 Task: Add a card with the name "Portfolio" in the to do.
Action: Mouse moved to (884, 250)
Screenshot: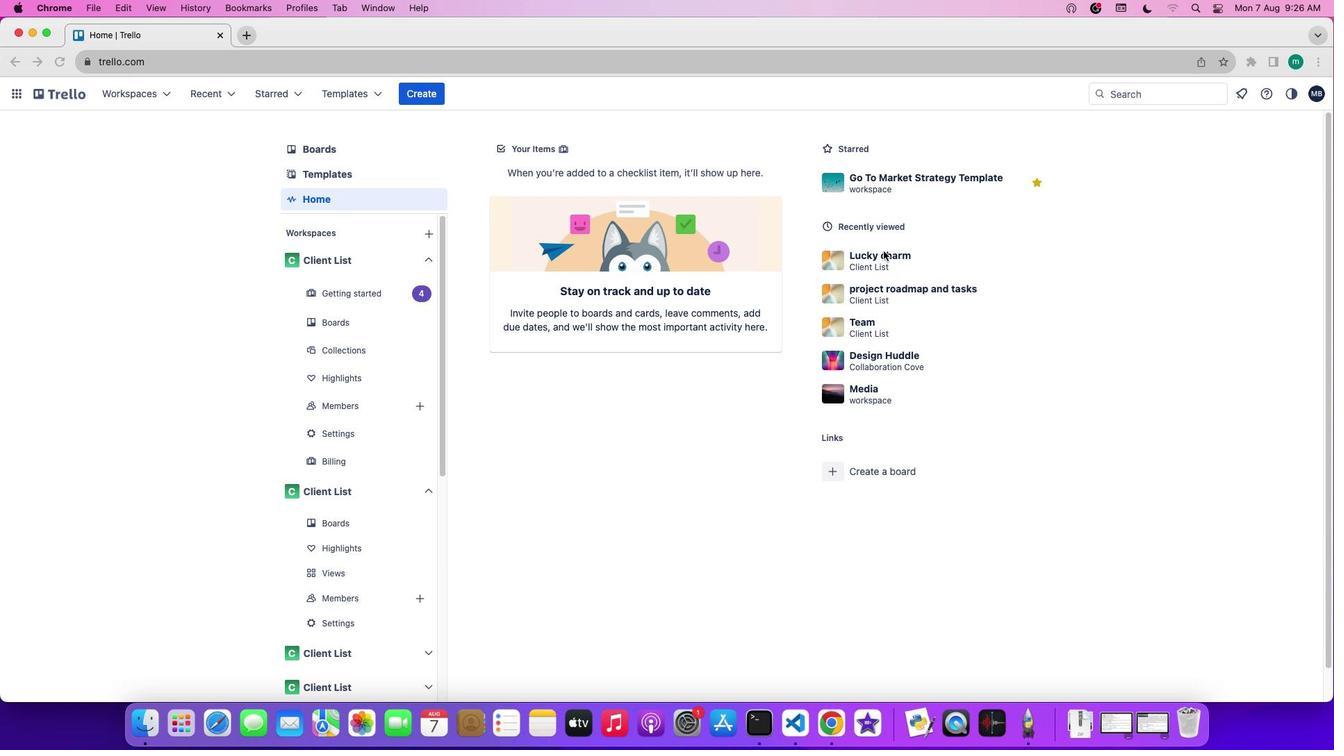 
Action: Mouse pressed left at (884, 250)
Screenshot: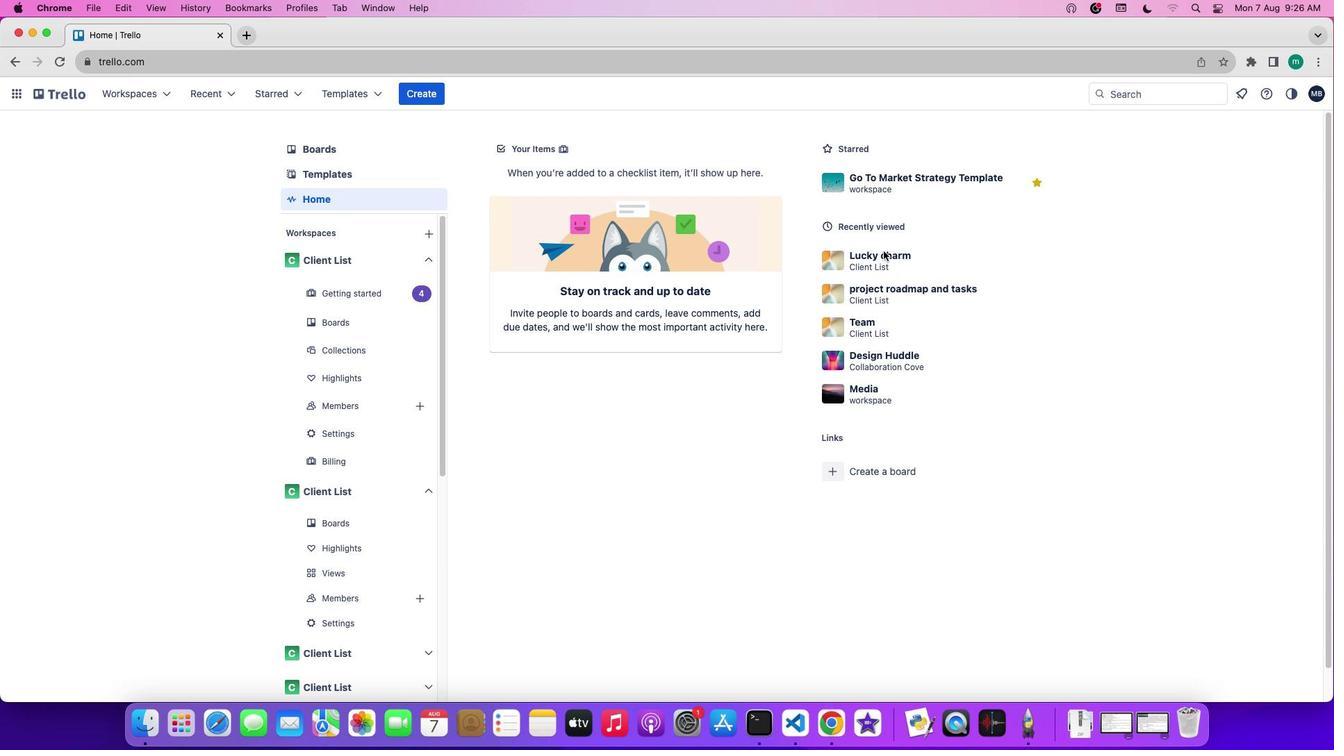 
Action: Mouse pressed left at (884, 250)
Screenshot: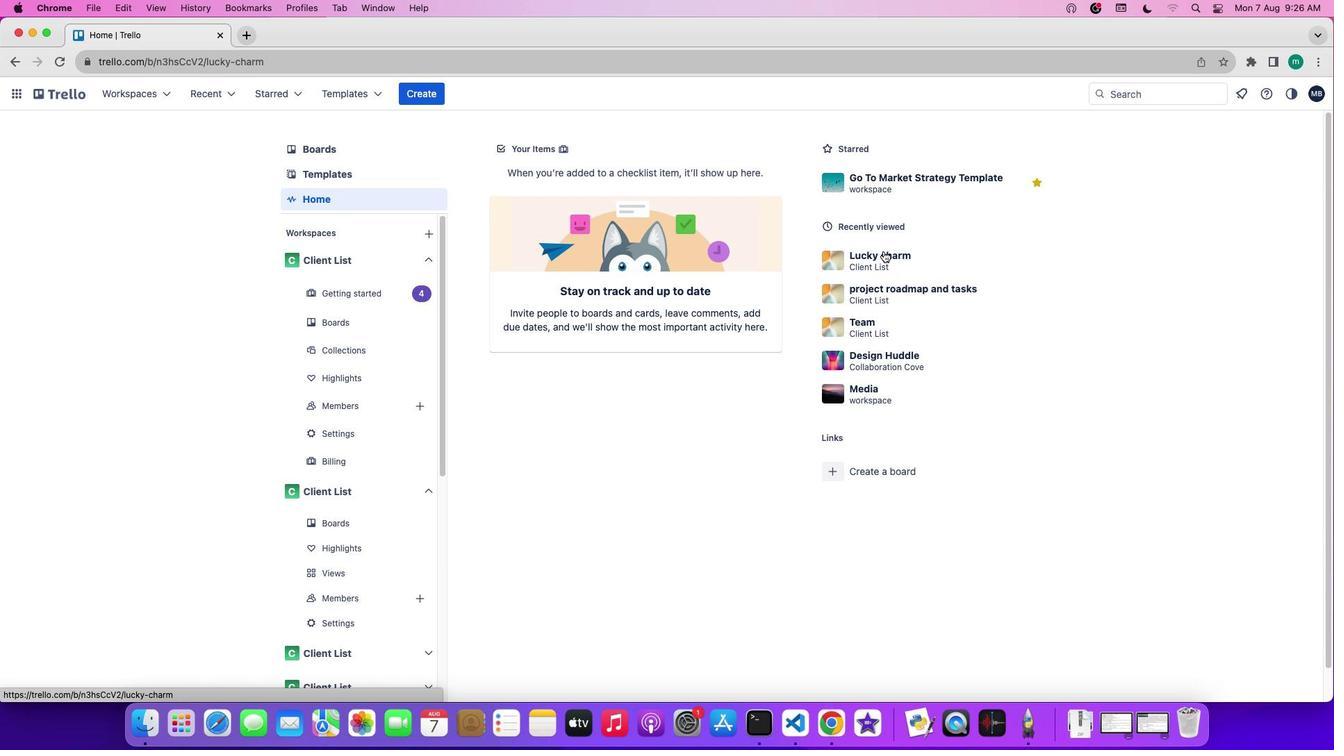 
Action: Mouse moved to (355, 203)
Screenshot: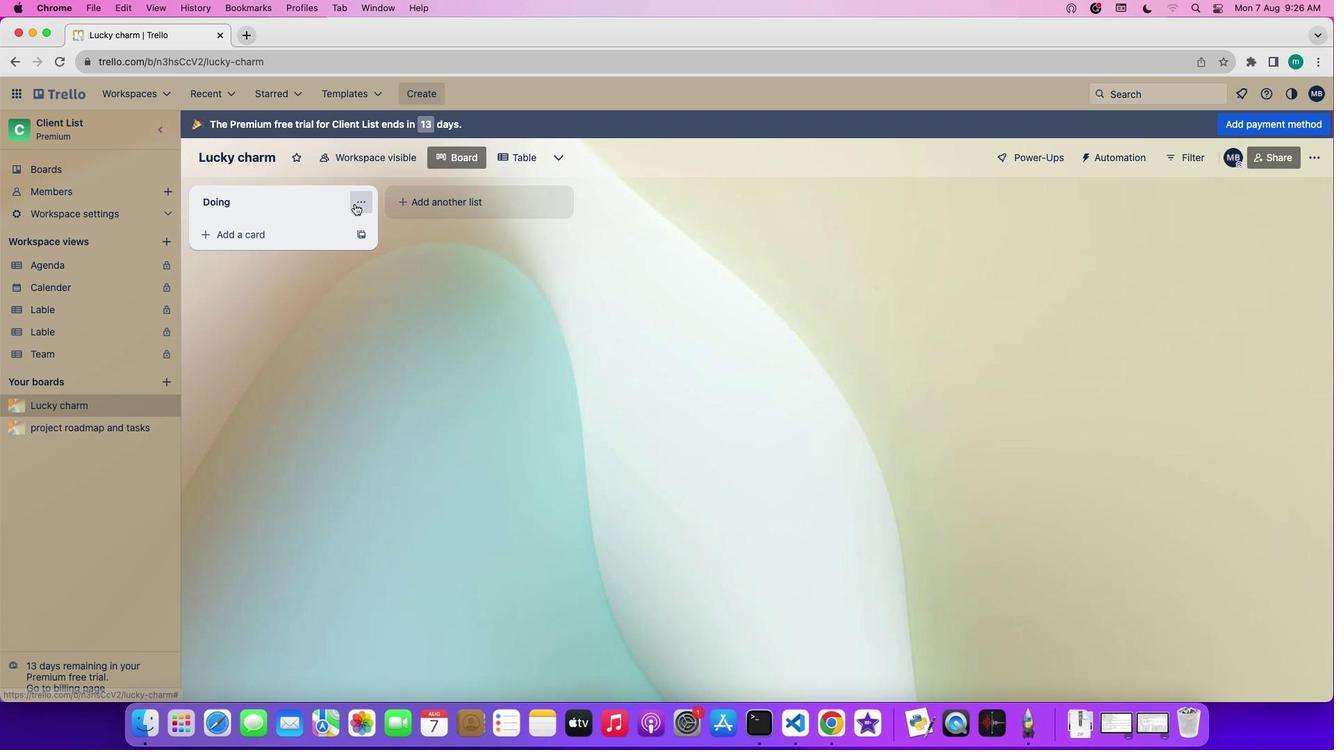 
Action: Mouse pressed left at (355, 203)
Screenshot: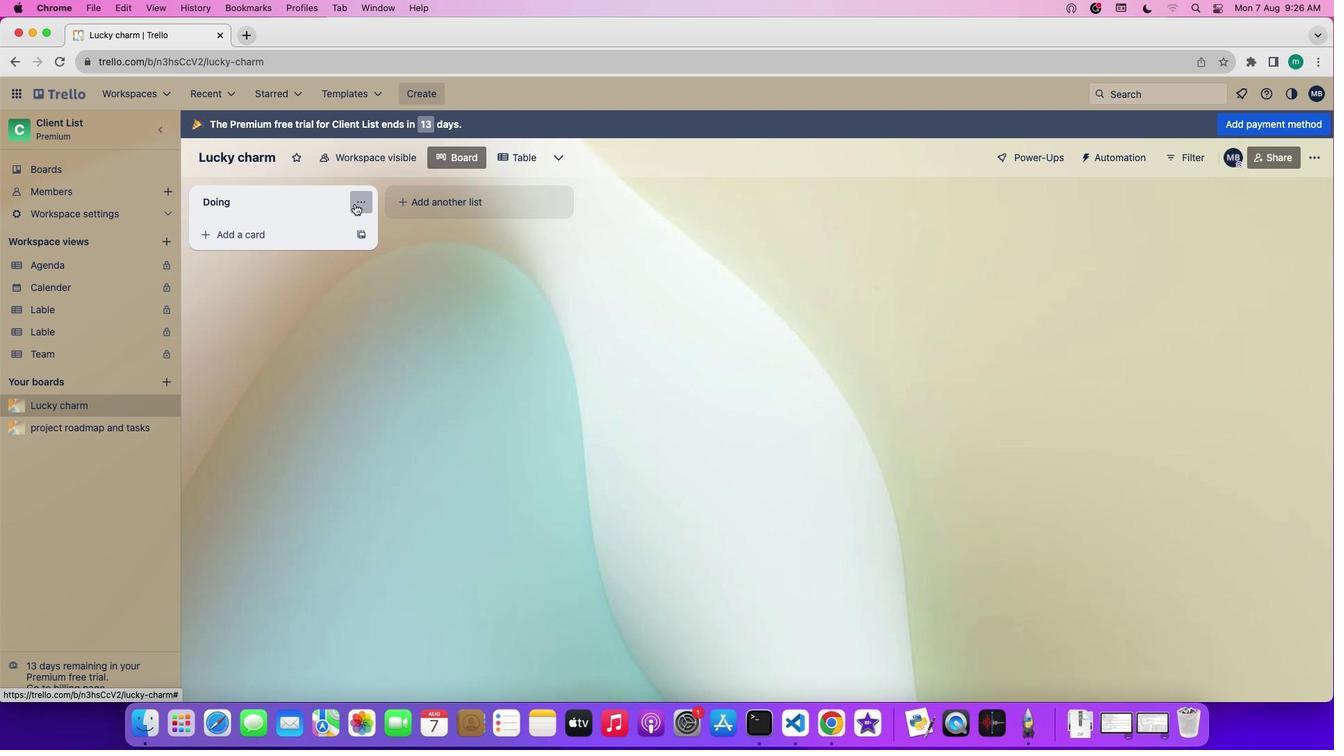 
Action: Mouse moved to (368, 260)
Screenshot: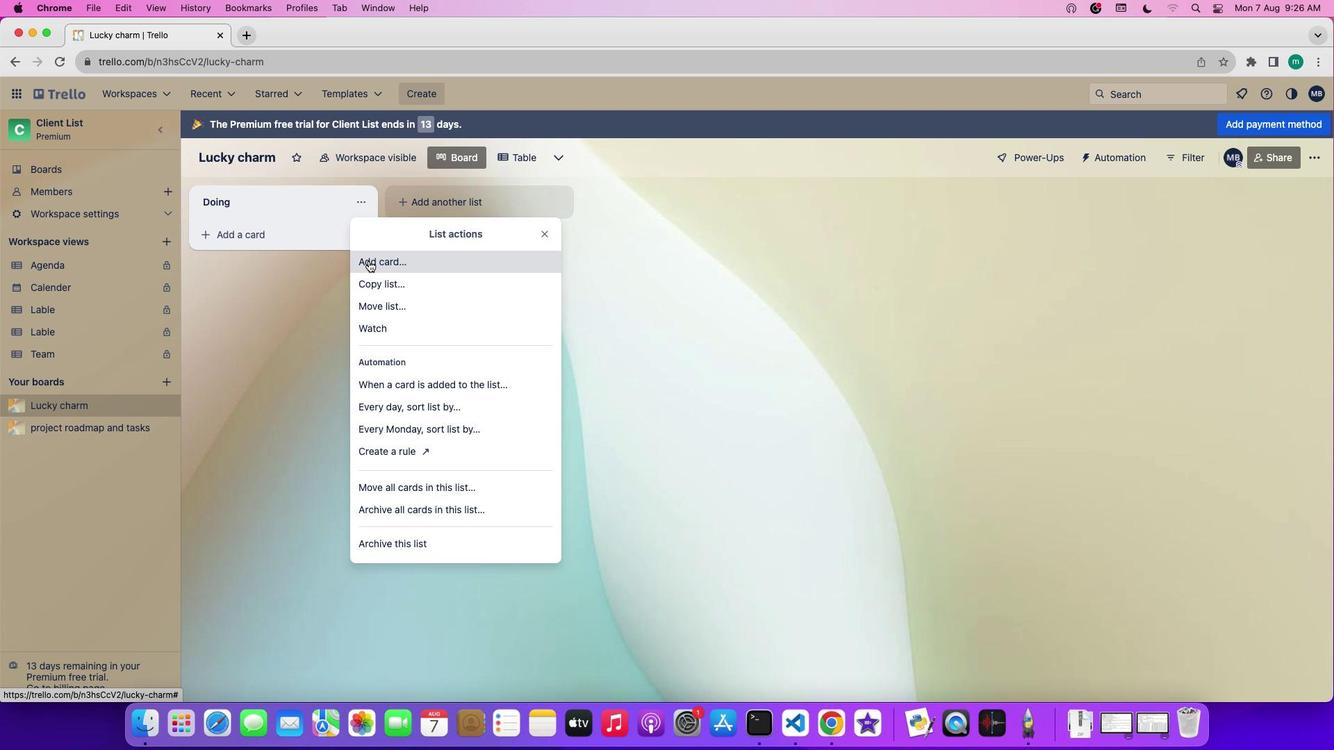 
Action: Mouse pressed left at (368, 260)
Screenshot: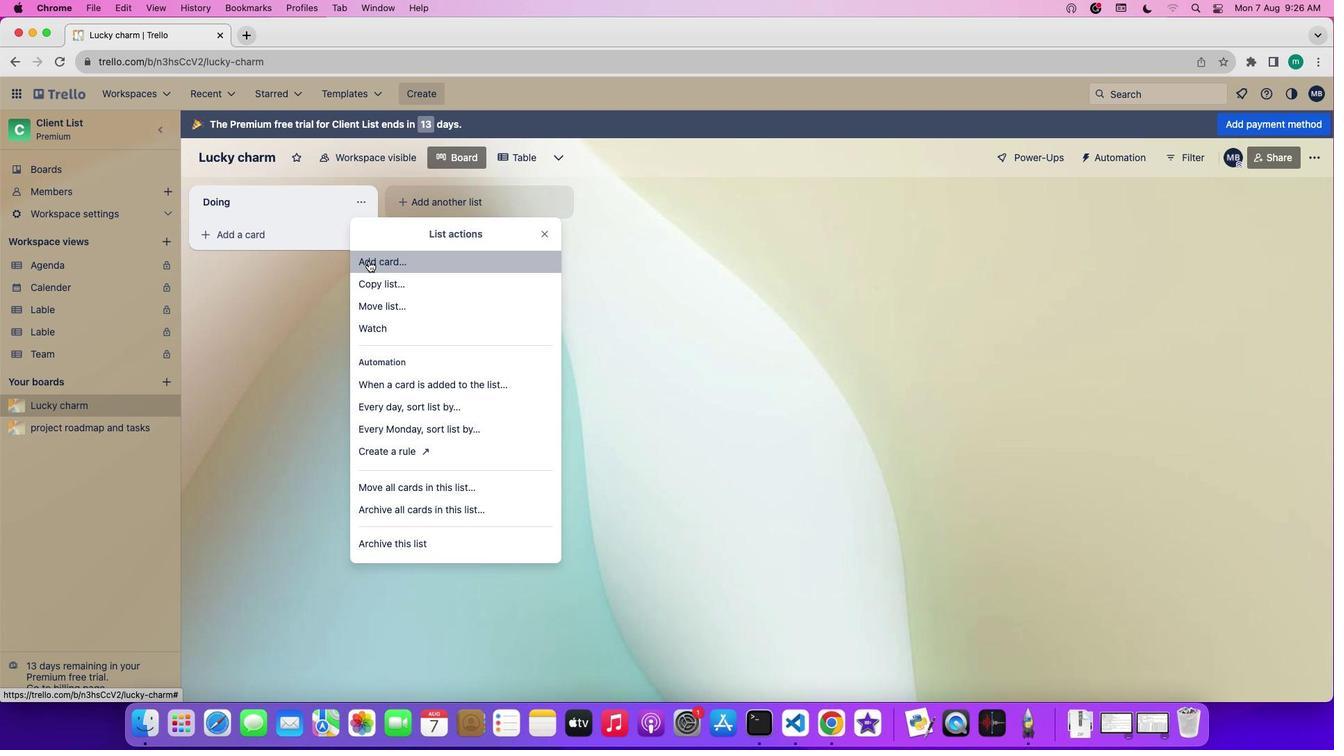 
Action: Mouse moved to (304, 237)
Screenshot: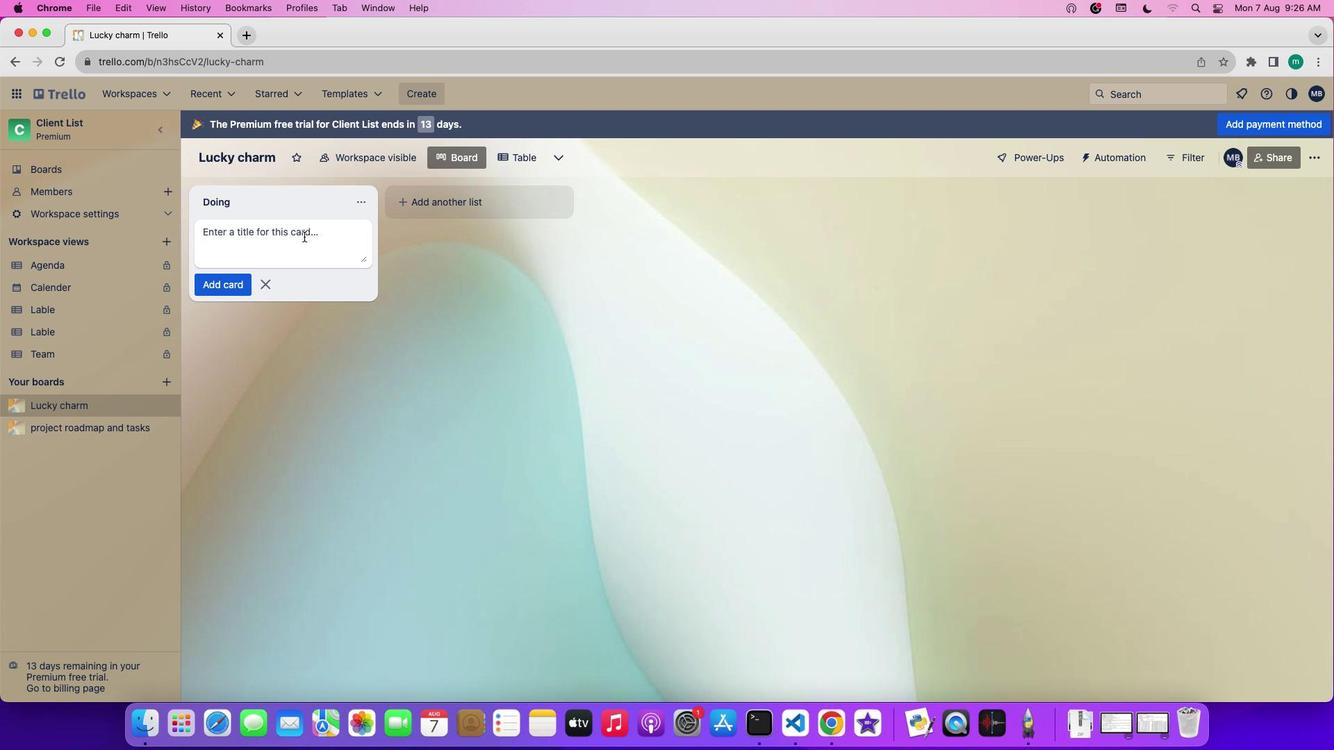 
Action: Key pressed Key.shift'P''o''r''t''f''o''l''i''o'
Screenshot: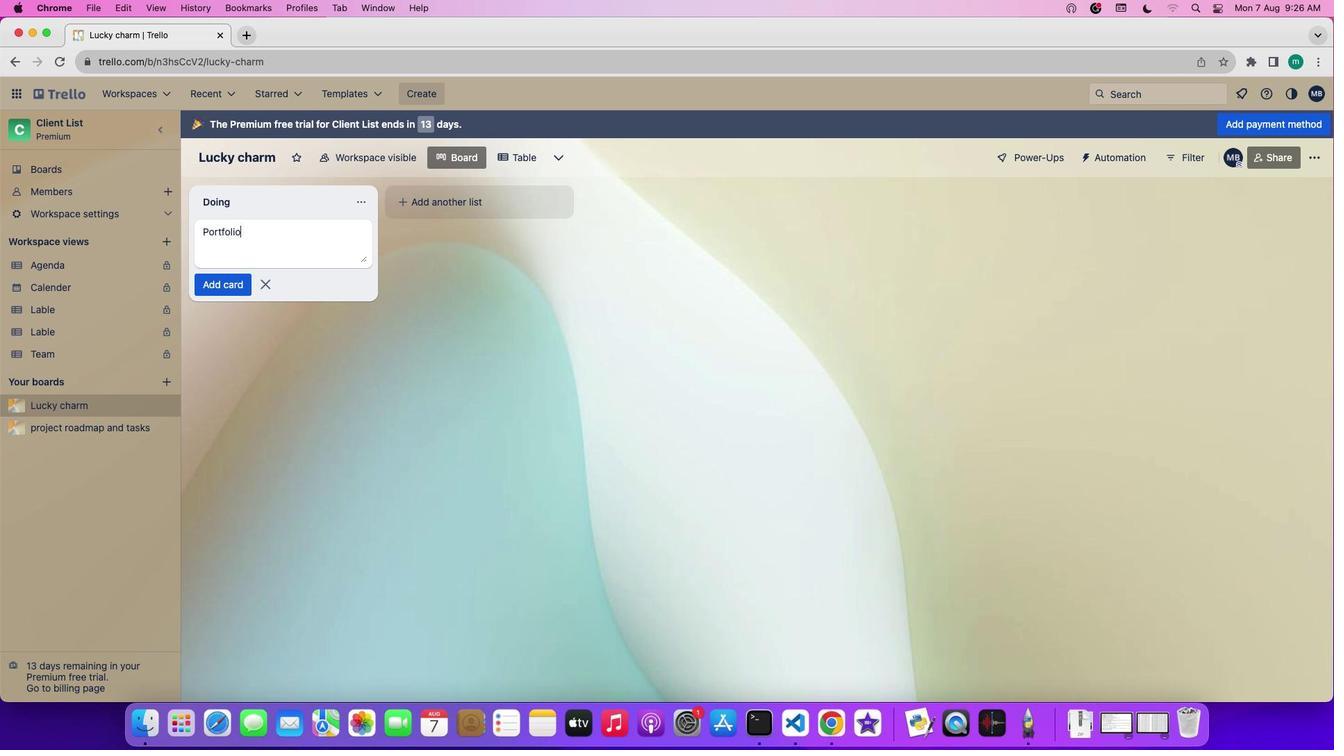 
Action: Mouse moved to (223, 285)
Screenshot: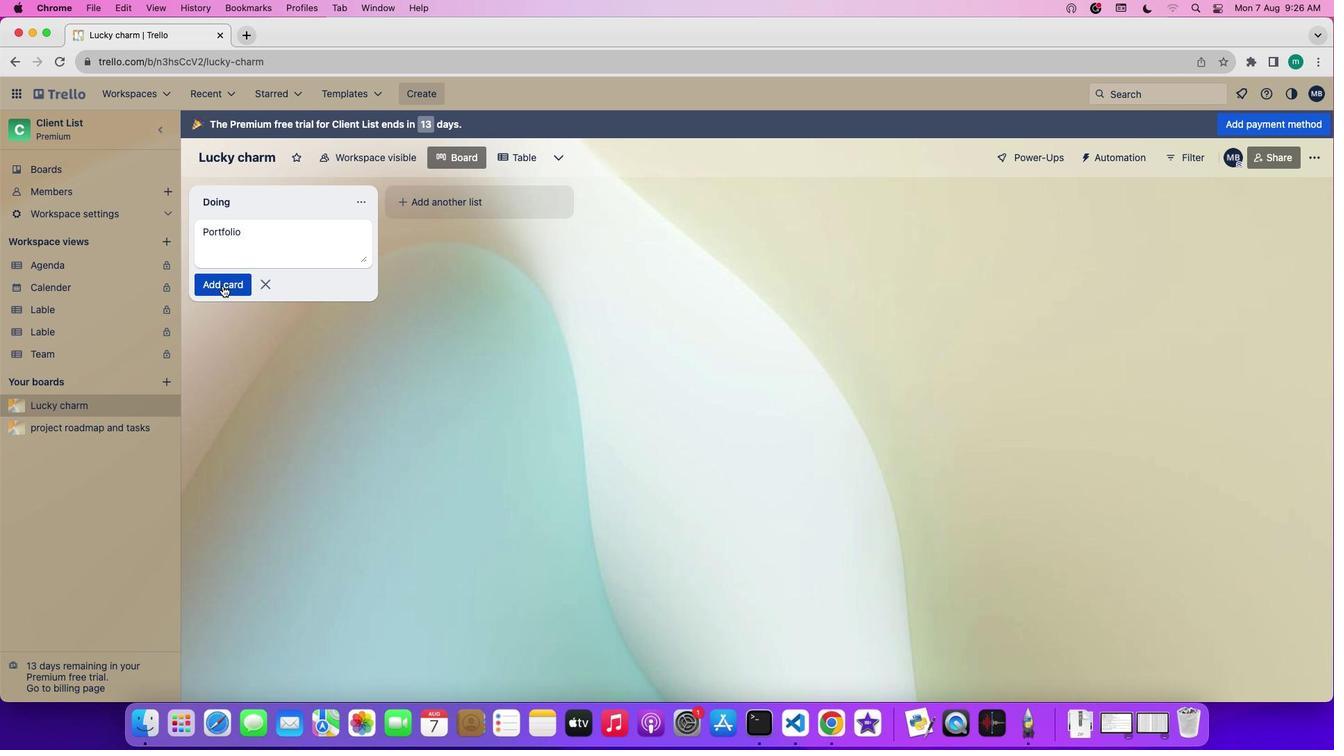
Action: Mouse pressed left at (223, 285)
Screenshot: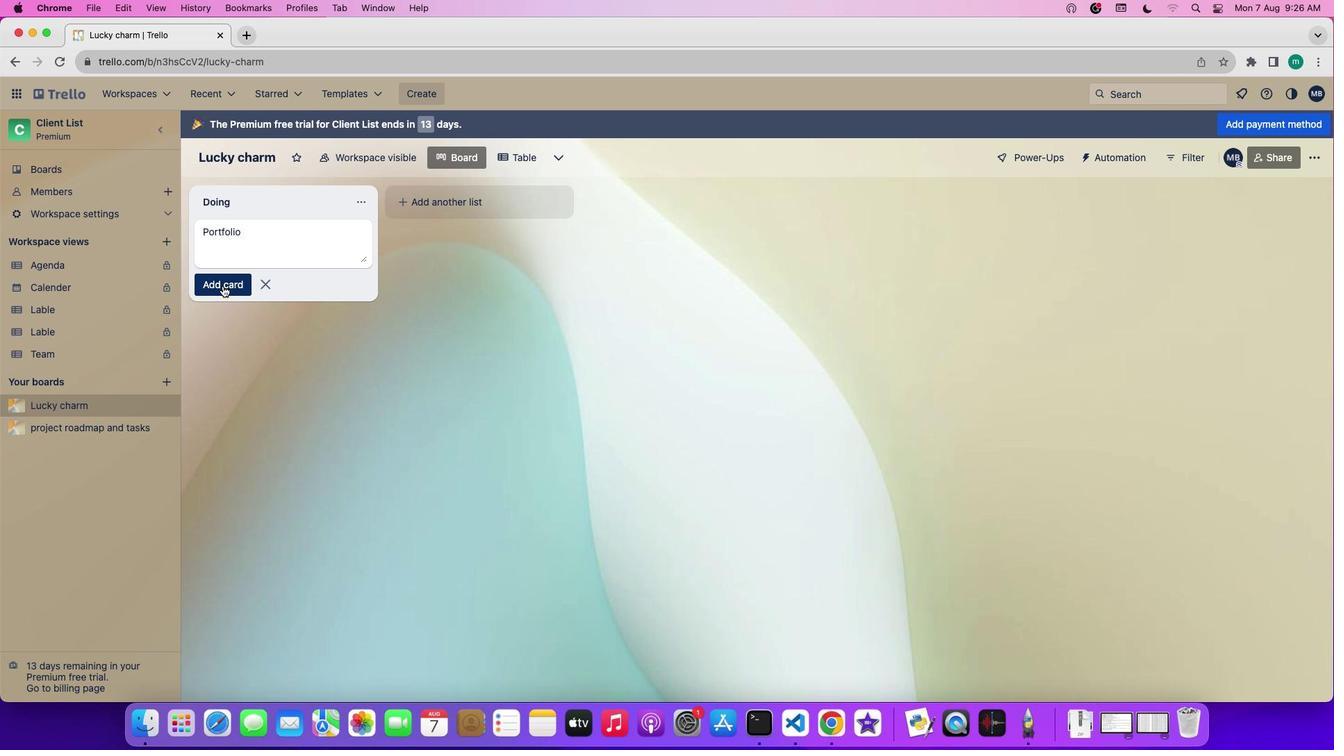 
Action: Mouse moved to (302, 400)
Screenshot: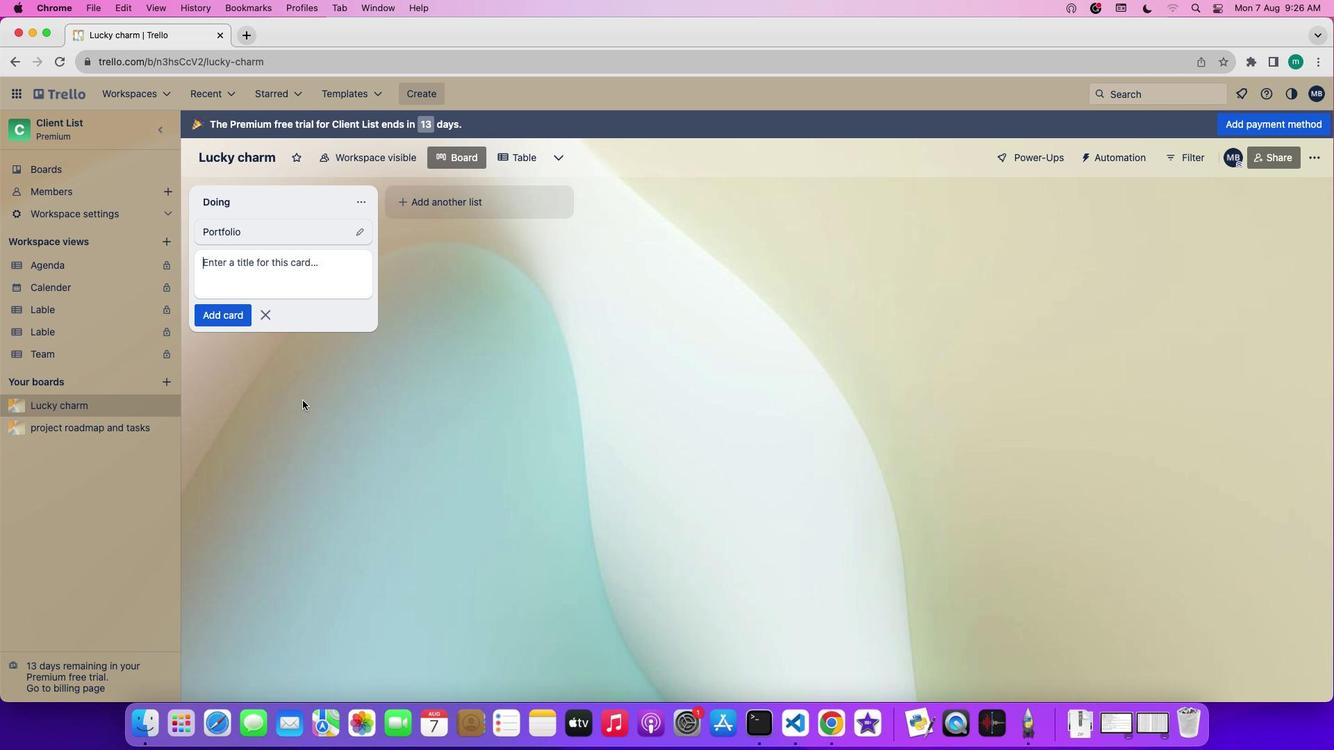 
